 Task: Look for properties with washer/dryer hookup facilities.
Action: Mouse moved to (272, 271)
Screenshot: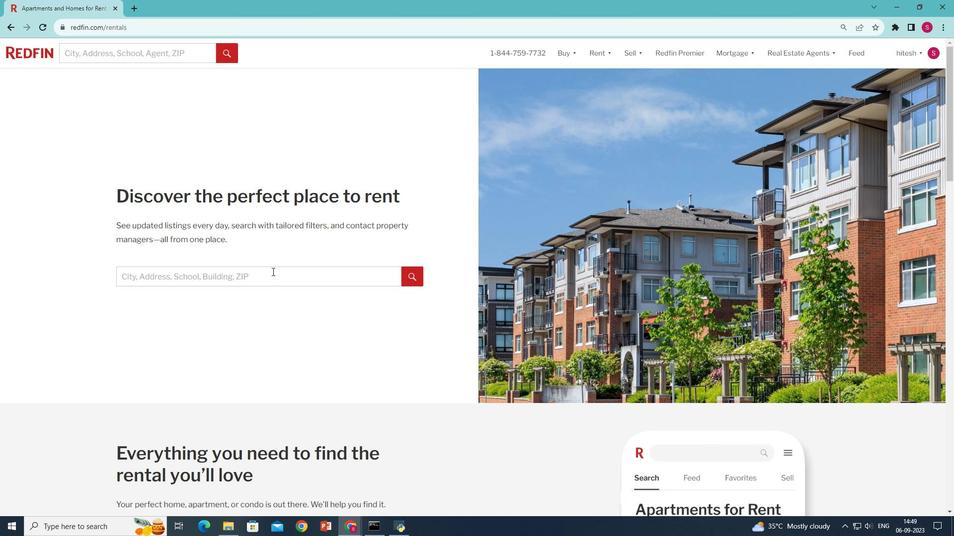 
Action: Mouse pressed left at (272, 271)
Screenshot: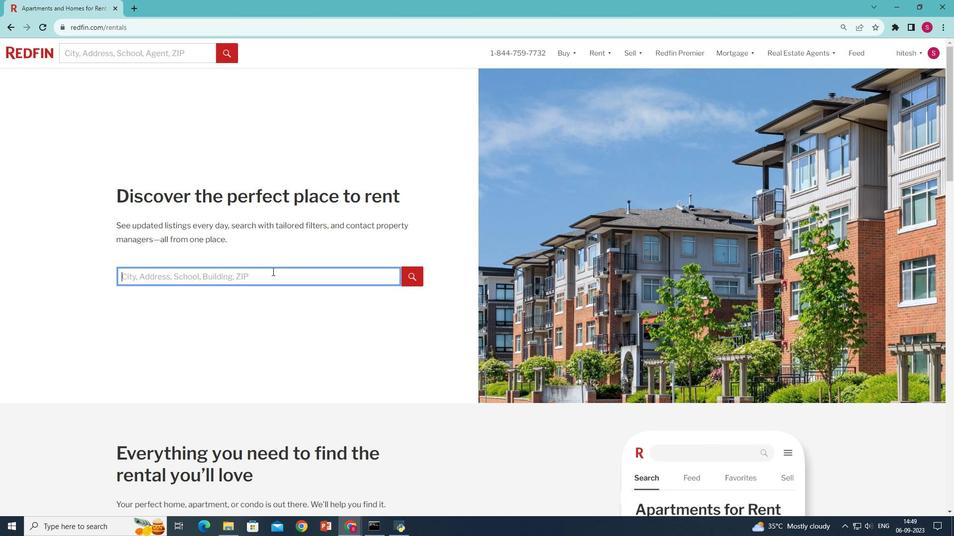 
Action: Key pressed <Key.shift>New<Key.space><Key.shift>York,<Key.space><Key.shift>NY,<Key.space><Key.shift>USA
Screenshot: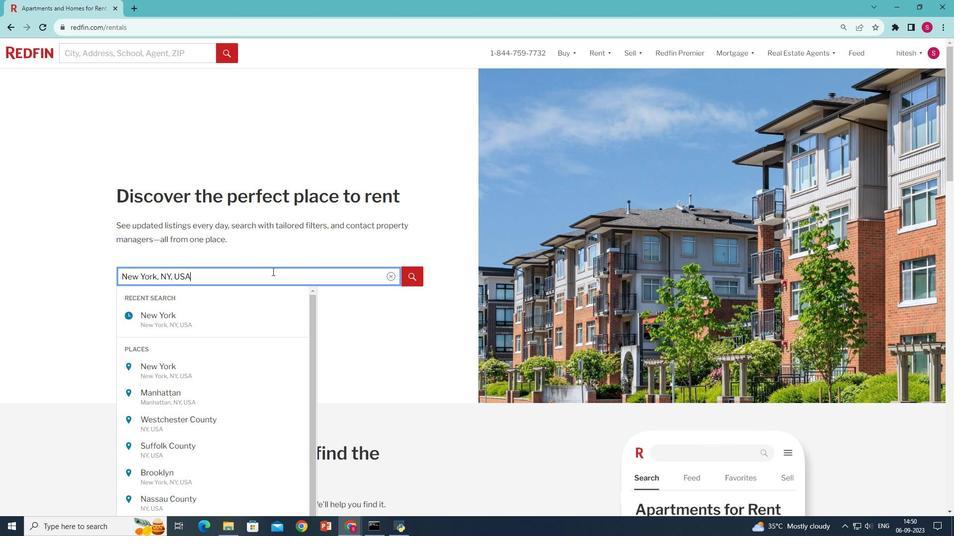 
Action: Mouse moved to (417, 278)
Screenshot: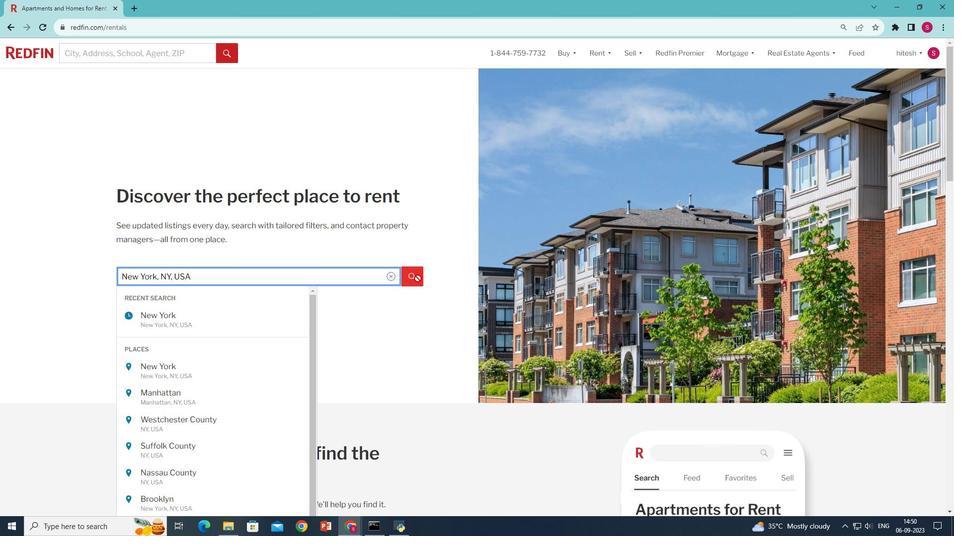 
Action: Mouse pressed left at (417, 278)
Screenshot: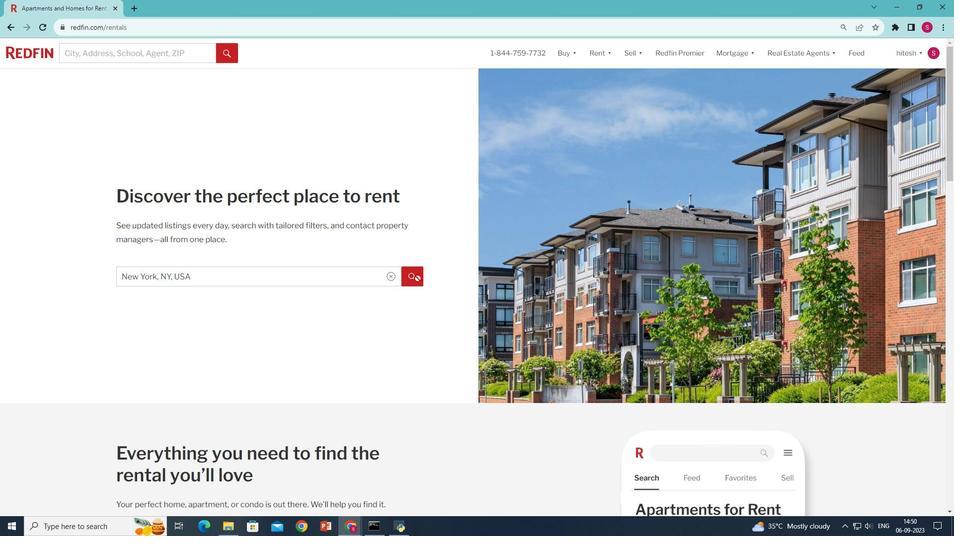 
Action: Mouse moved to (277, 115)
Screenshot: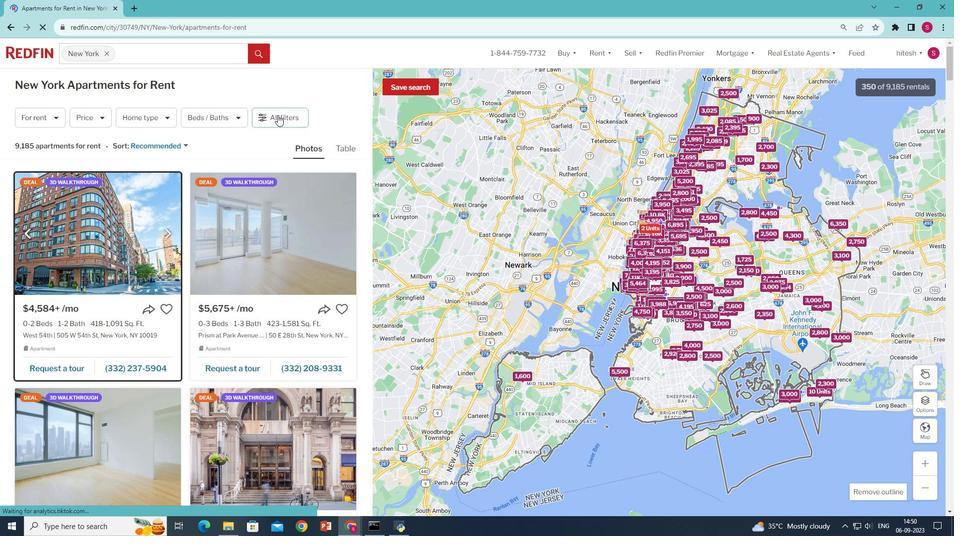 
Action: Mouse pressed left at (277, 115)
Screenshot: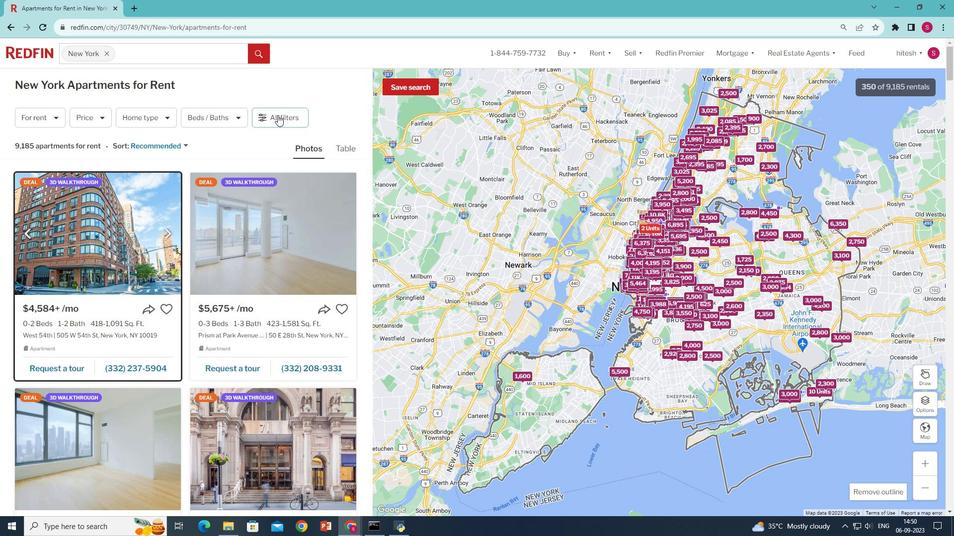 
Action: Mouse moved to (231, 308)
Screenshot: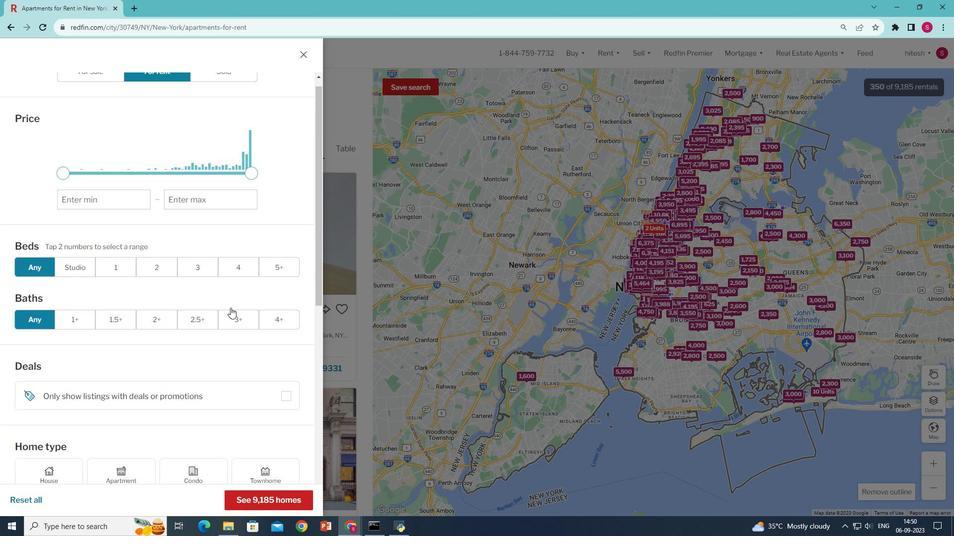 
Action: Mouse scrolled (231, 307) with delta (0, 0)
Screenshot: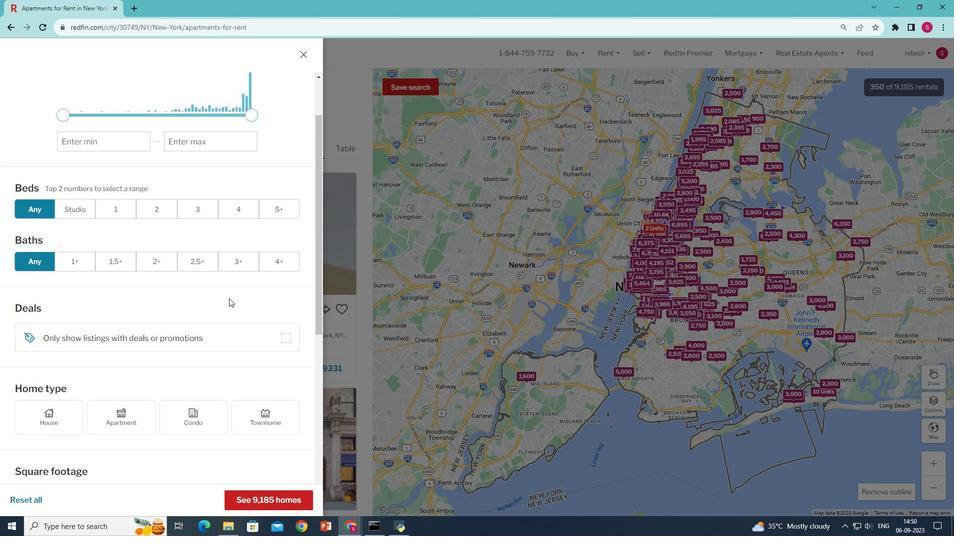 
Action: Mouse scrolled (231, 307) with delta (0, 0)
Screenshot: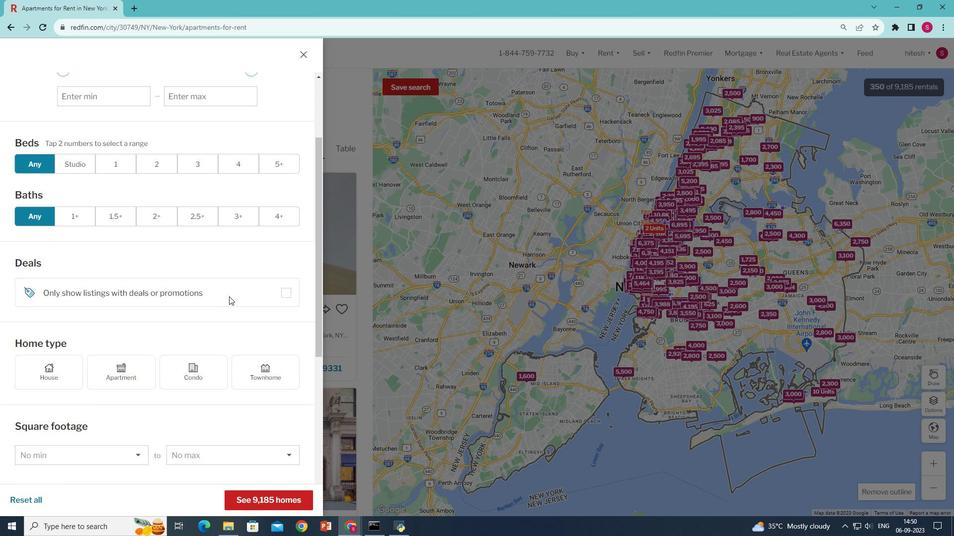 
Action: Mouse moved to (229, 304)
Screenshot: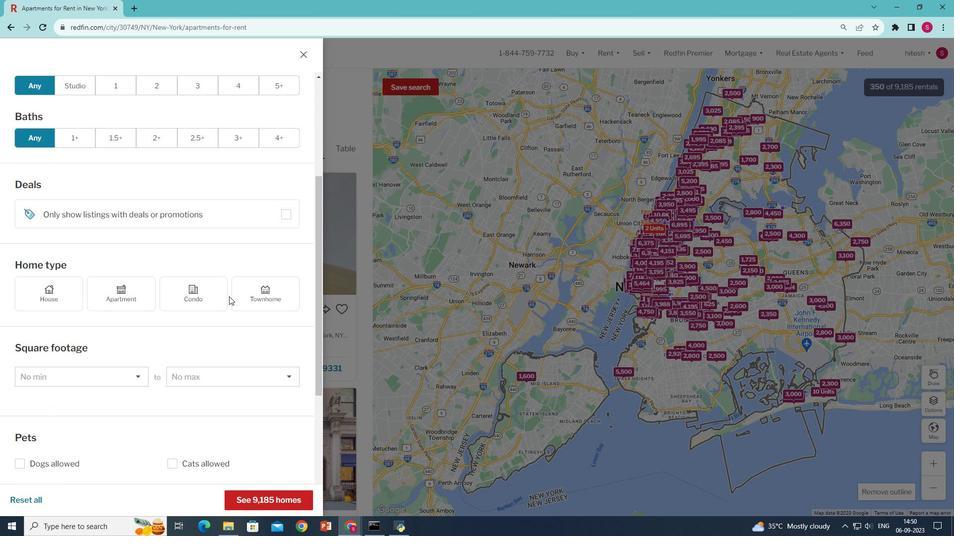 
Action: Mouse scrolled (229, 304) with delta (0, 0)
Screenshot: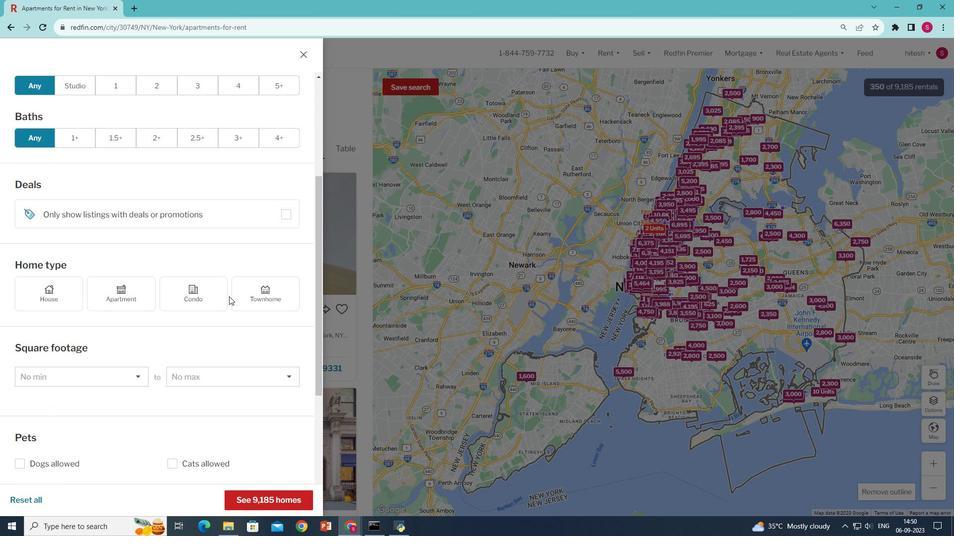 
Action: Mouse moved to (229, 299)
Screenshot: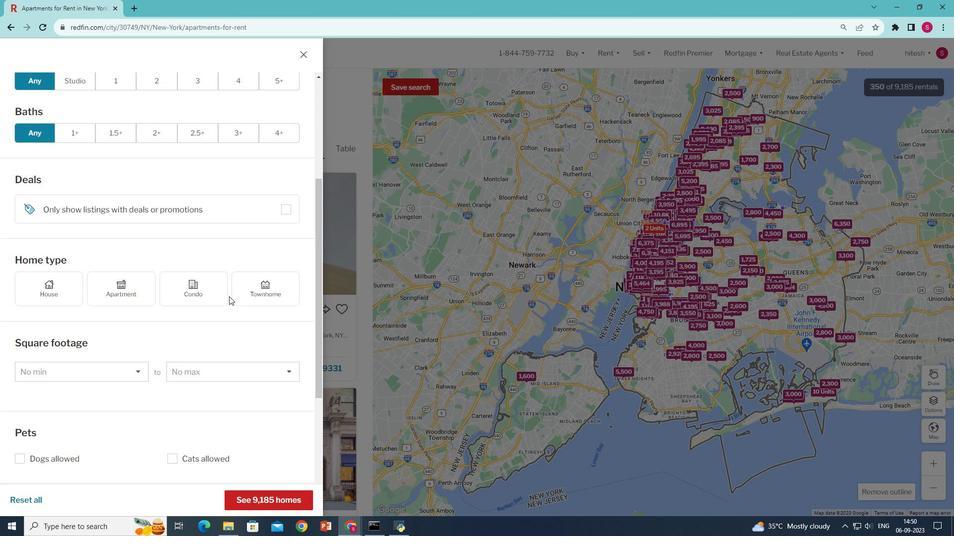 
Action: Mouse scrolled (229, 298) with delta (0, 0)
Screenshot: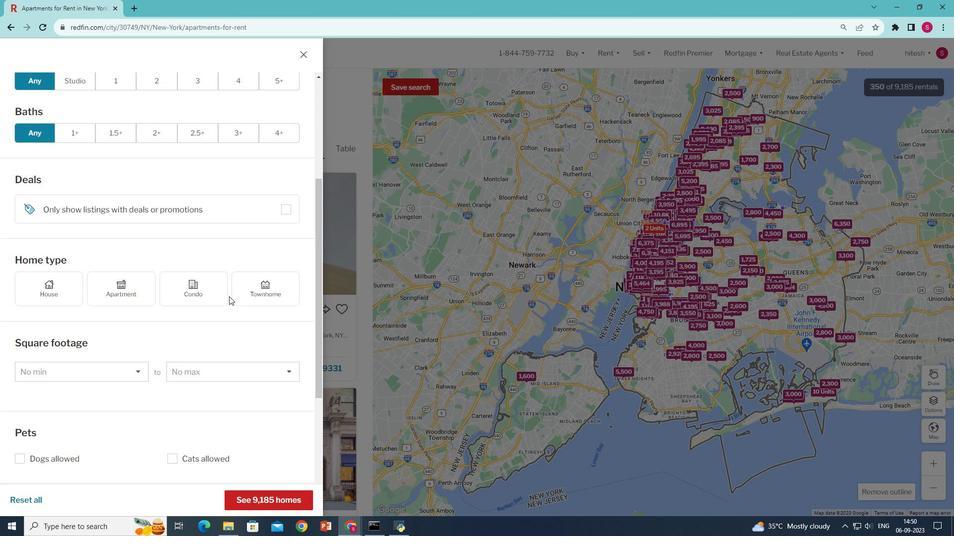 
Action: Mouse moved to (229, 296)
Screenshot: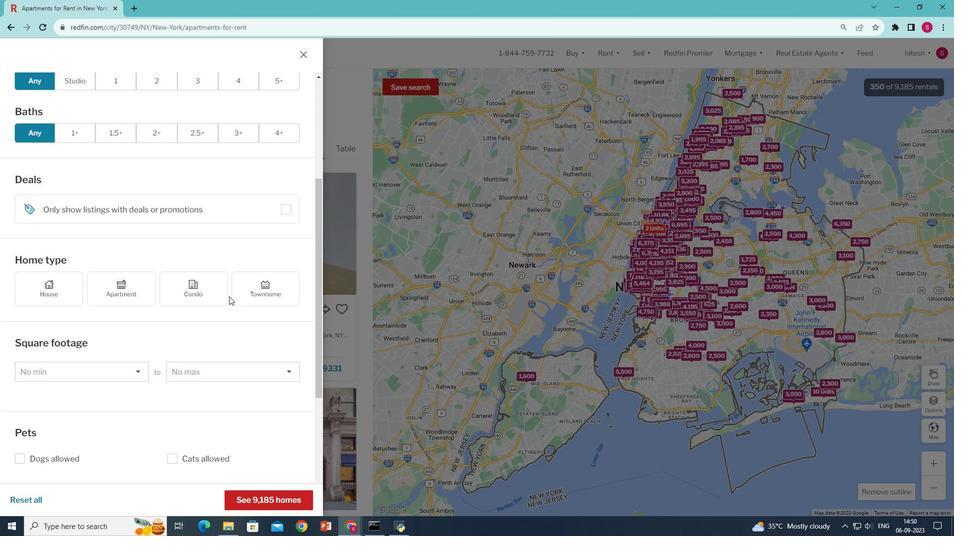 
Action: Mouse scrolled (229, 296) with delta (0, 0)
Screenshot: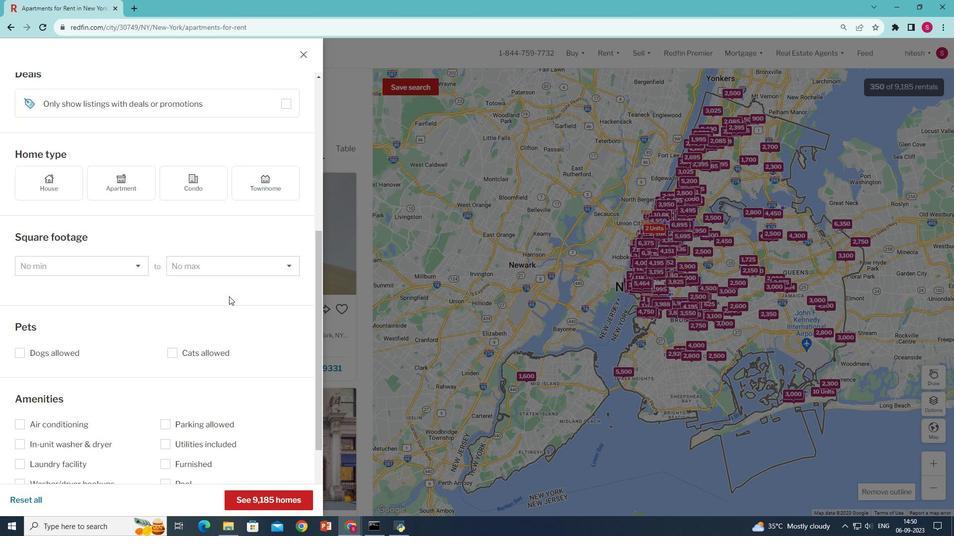 
Action: Mouse scrolled (229, 296) with delta (0, 0)
Screenshot: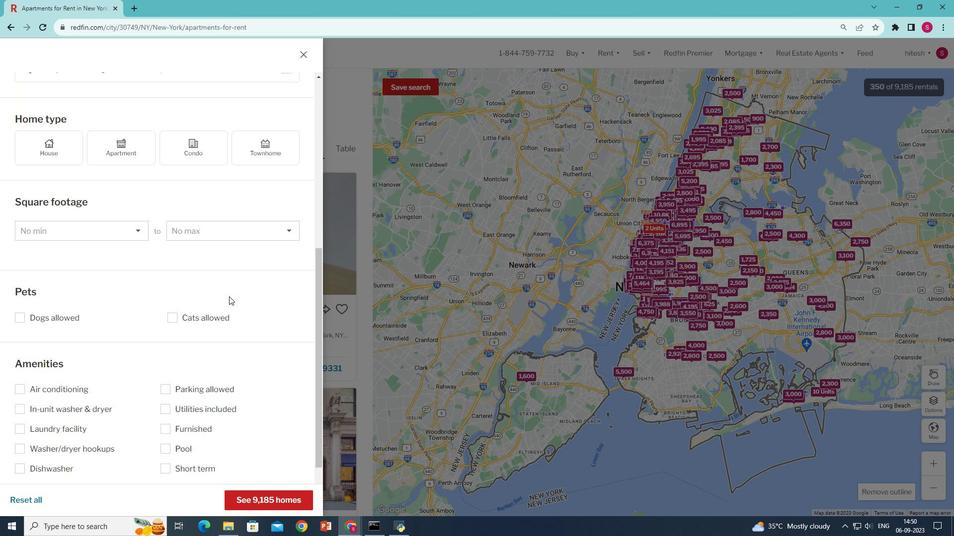 
Action: Mouse scrolled (229, 296) with delta (0, 0)
Screenshot: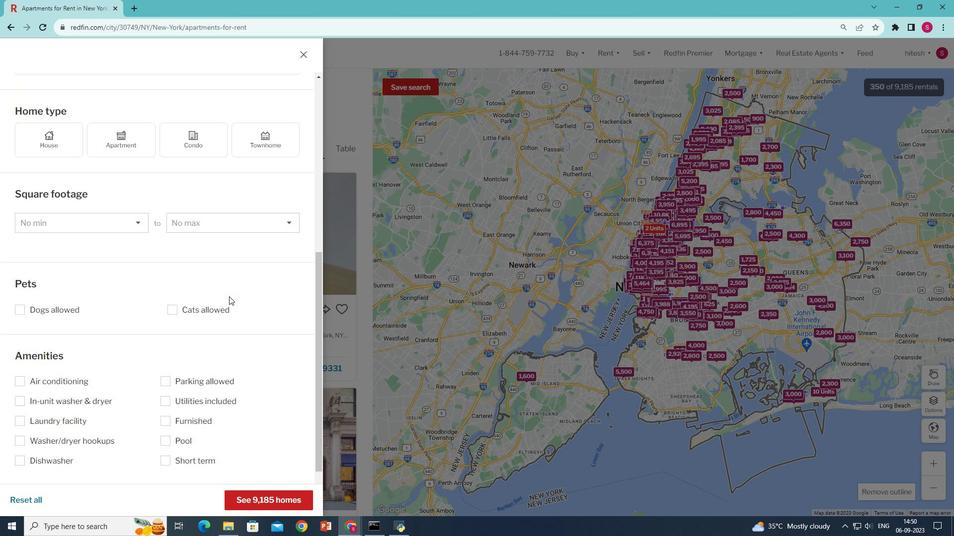 
Action: Mouse scrolled (229, 296) with delta (0, 0)
Screenshot: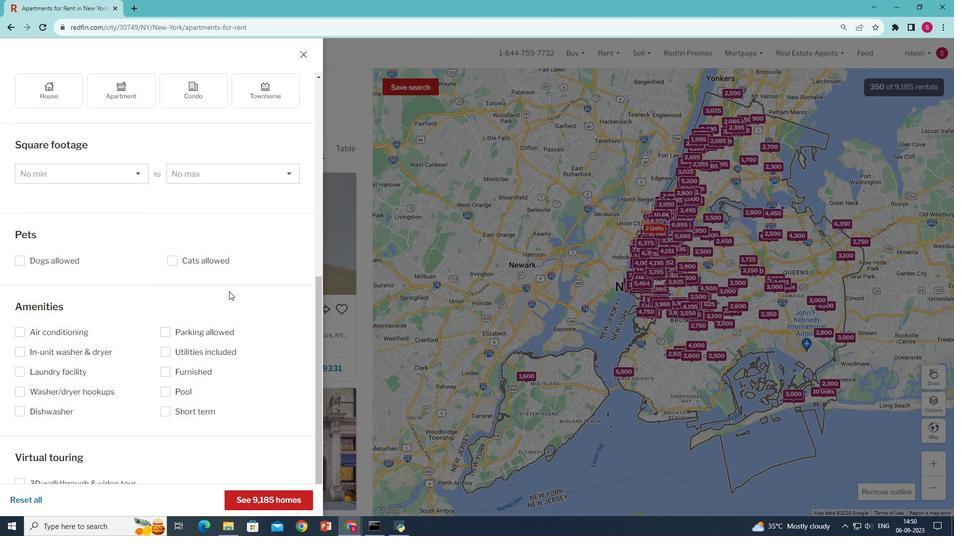 
Action: Mouse moved to (229, 291)
Screenshot: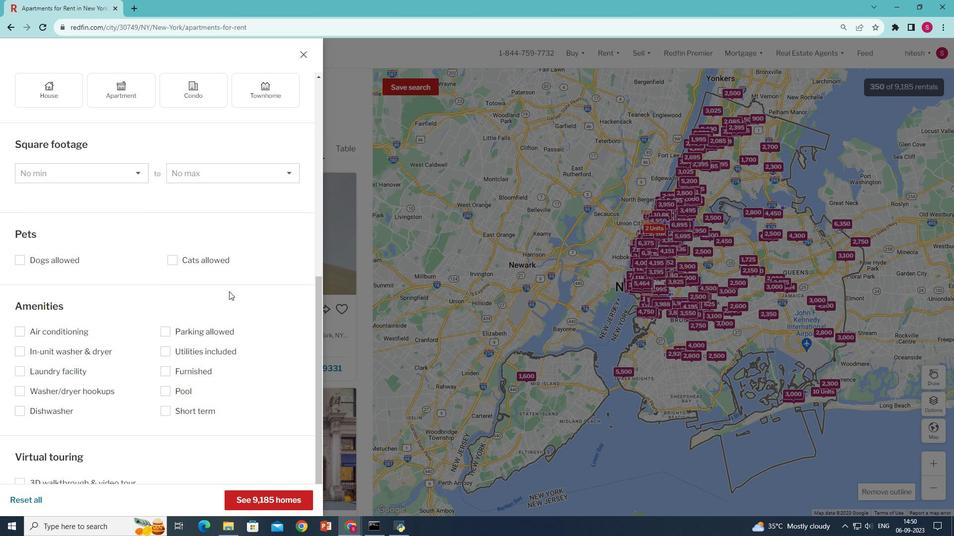 
Action: Mouse scrolled (229, 291) with delta (0, 0)
Screenshot: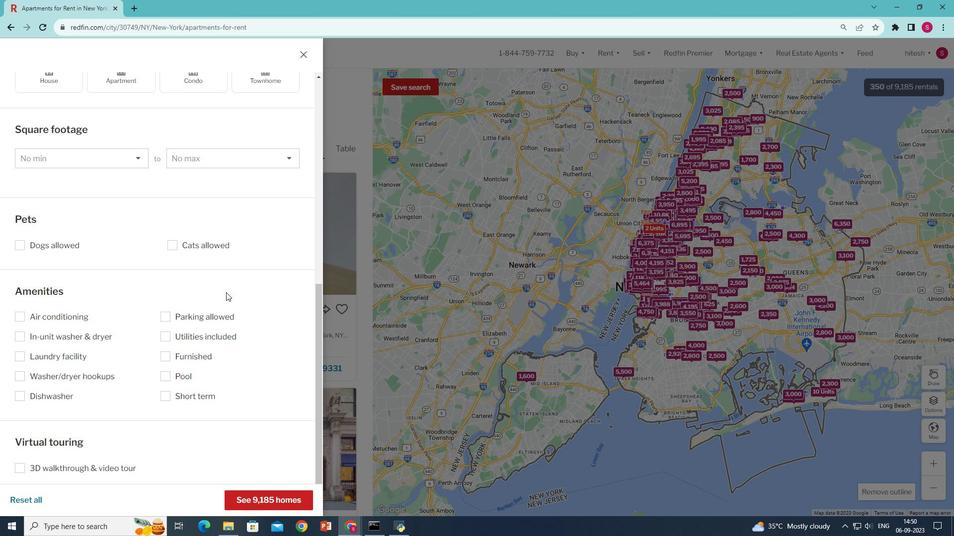 
Action: Mouse moved to (15, 369)
Screenshot: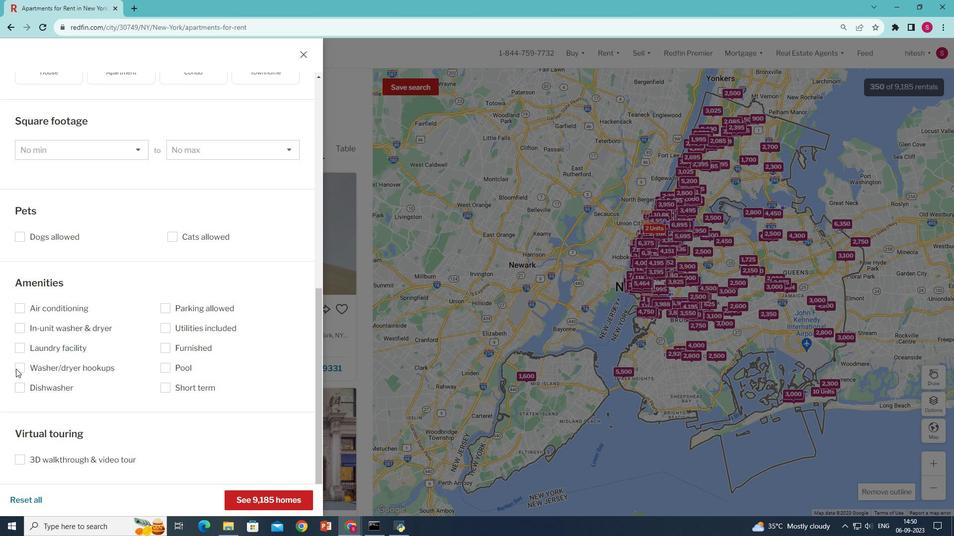 
Action: Mouse pressed left at (15, 369)
Screenshot: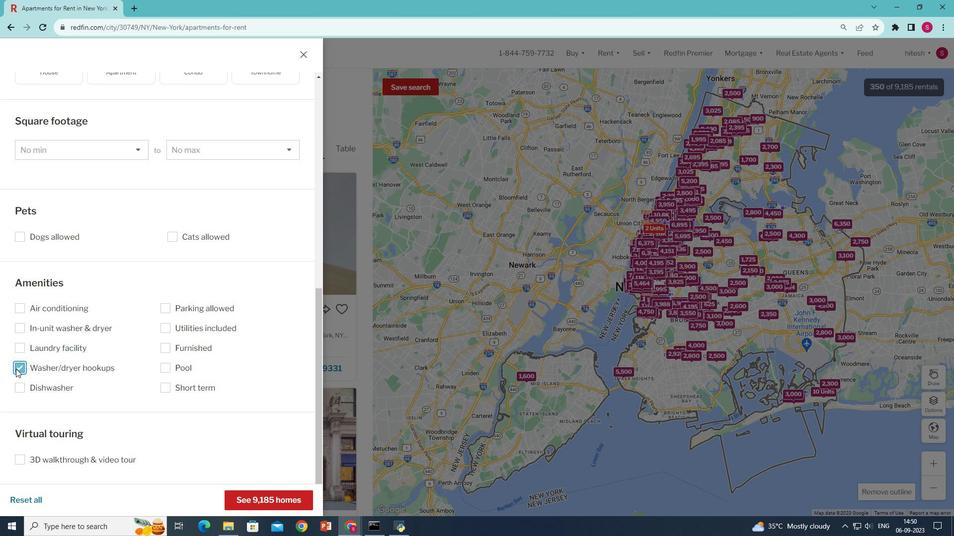 
Action: Mouse moved to (259, 496)
Screenshot: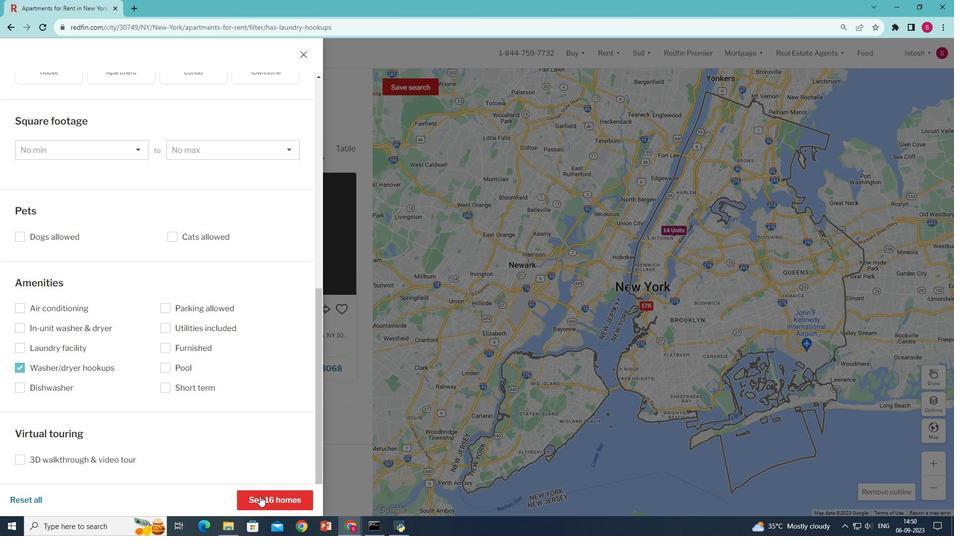 
Action: Mouse pressed left at (259, 496)
Screenshot: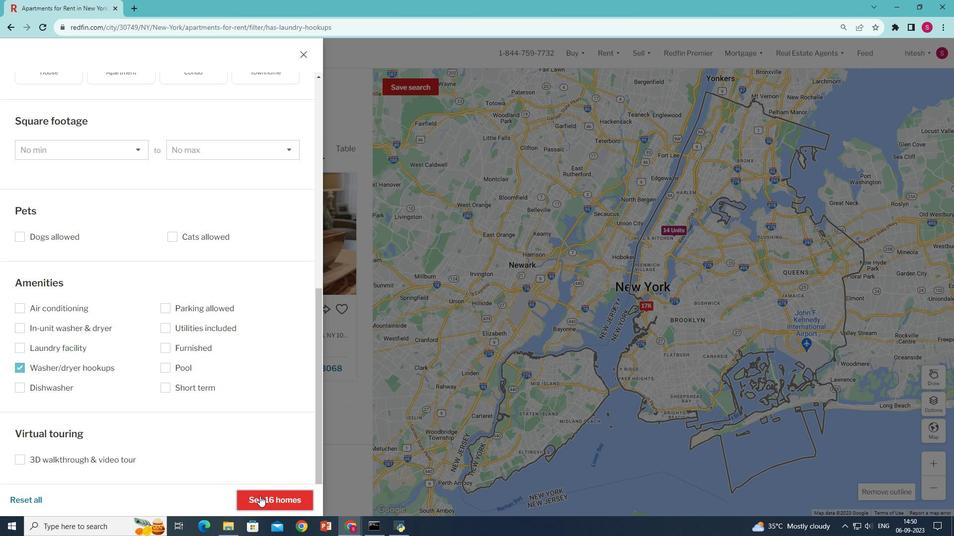 
Action: Mouse moved to (241, 326)
Screenshot: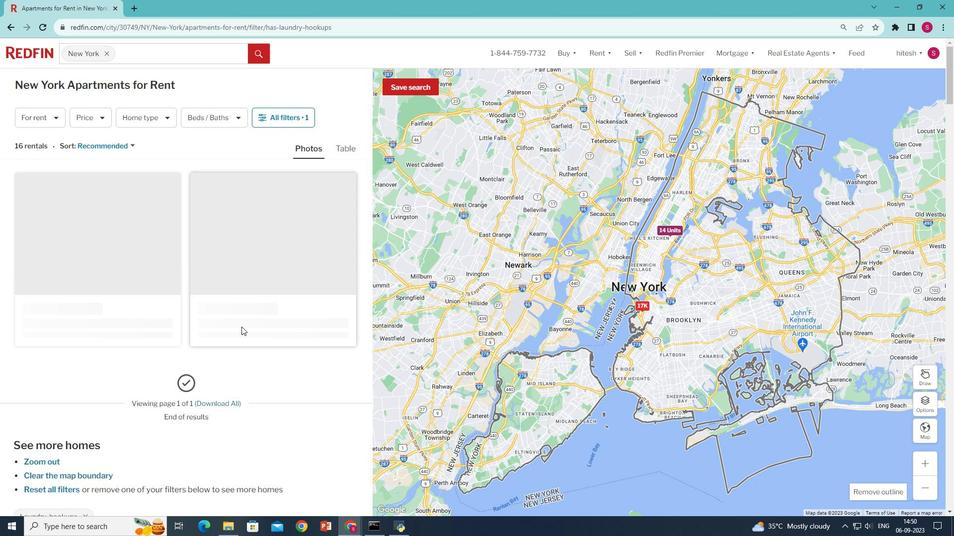 
